 Task: Schedule a meeting for 12th july 2023 by 8PM.
Action: Mouse moved to (613, 81)
Screenshot: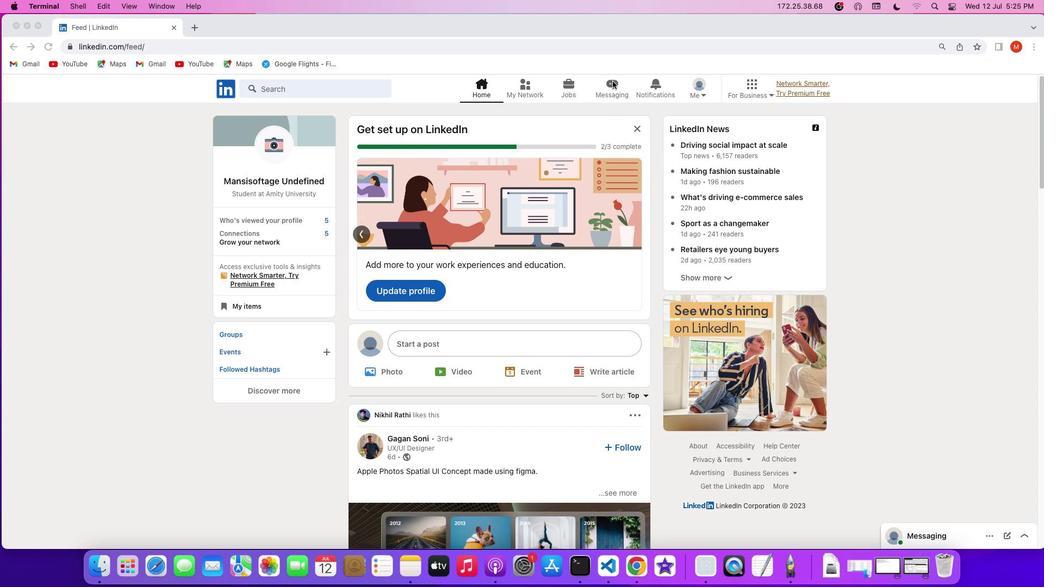 
Action: Mouse pressed left at (613, 81)
Screenshot: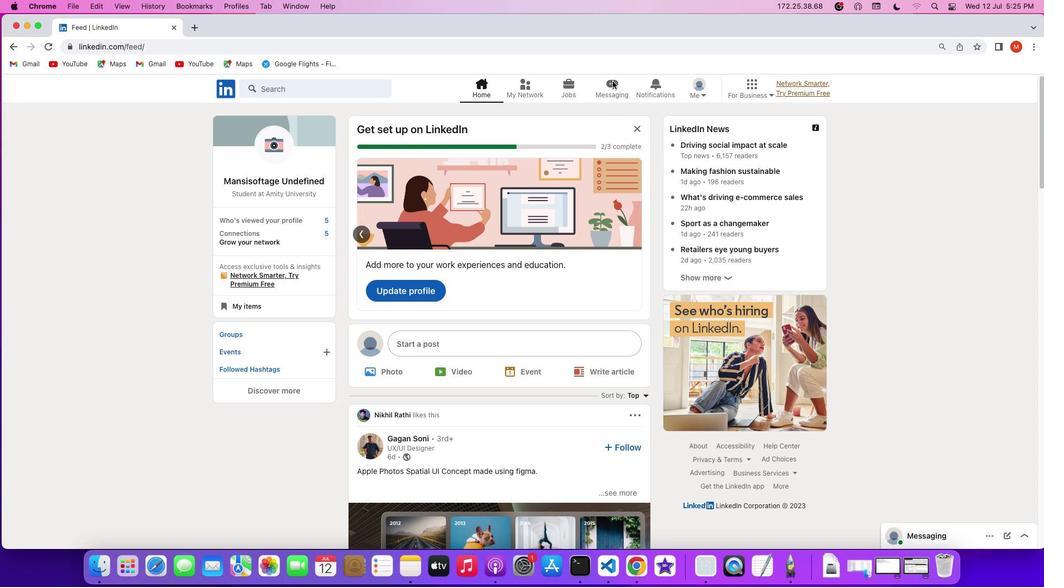 
Action: Mouse moved to (611, 81)
Screenshot: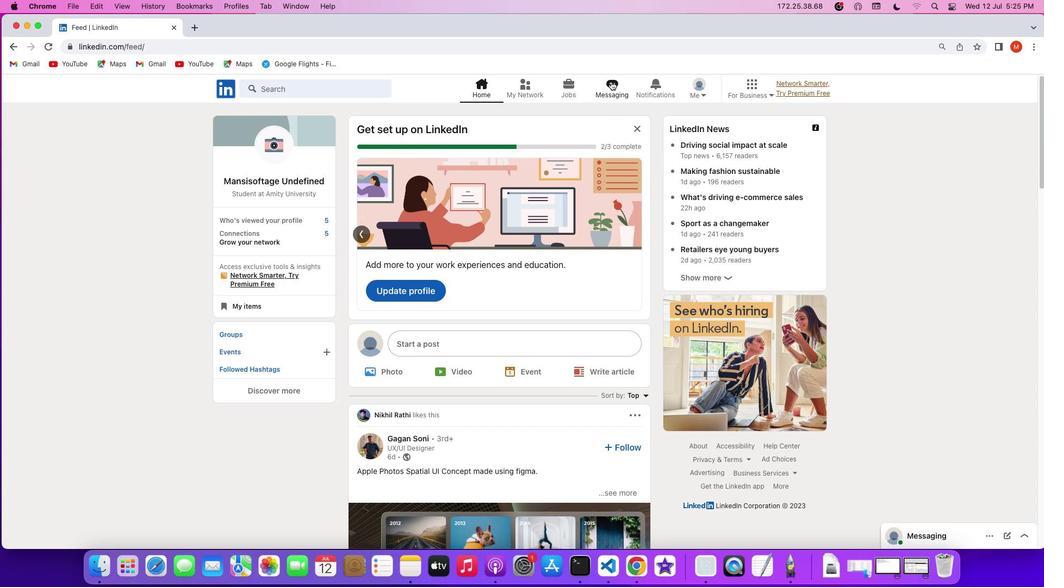 
Action: Mouse pressed left at (611, 81)
Screenshot: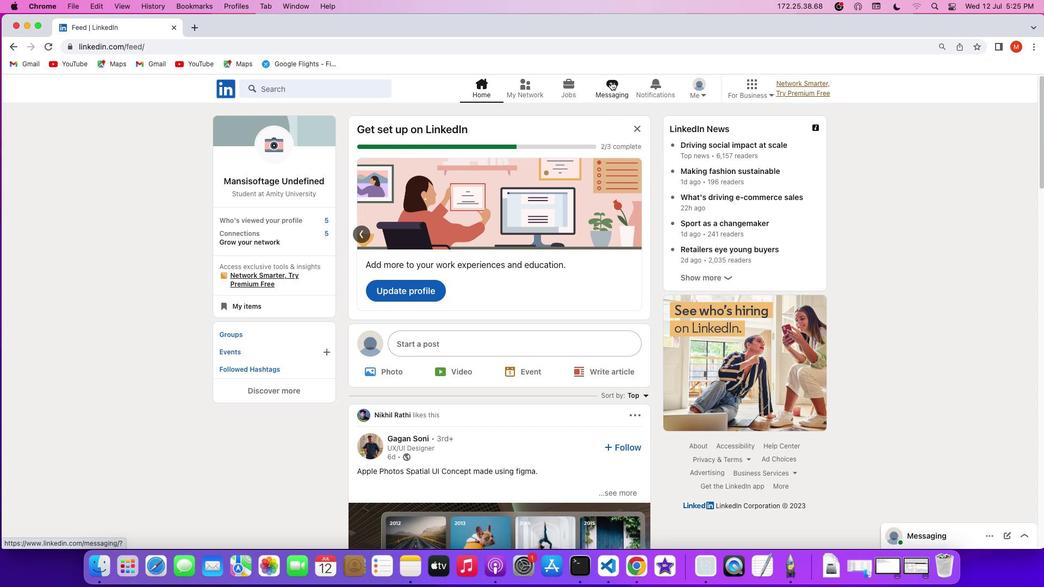 
Action: Mouse moved to (593, 124)
Screenshot: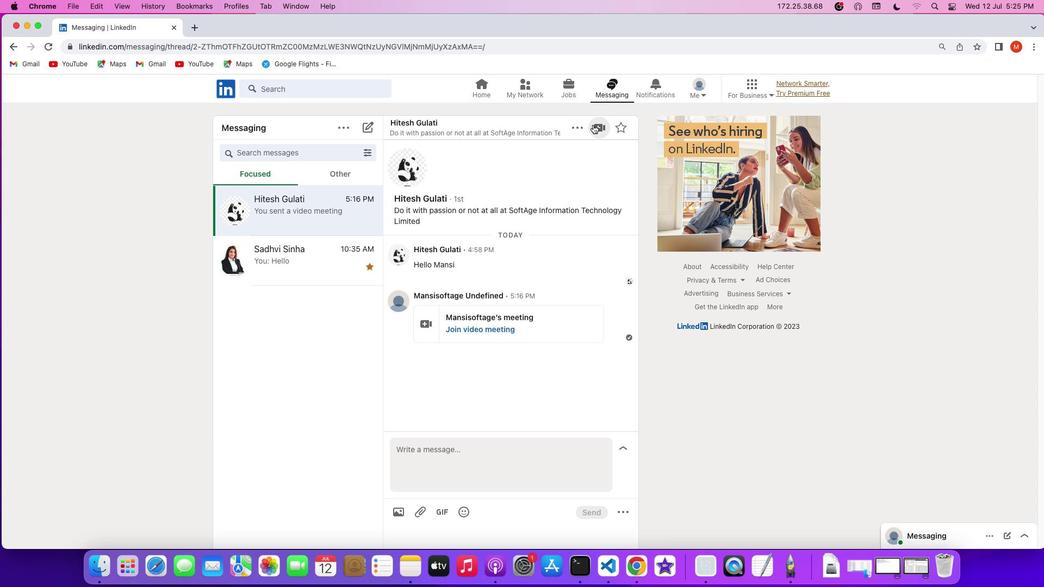 
Action: Mouse pressed left at (593, 124)
Screenshot: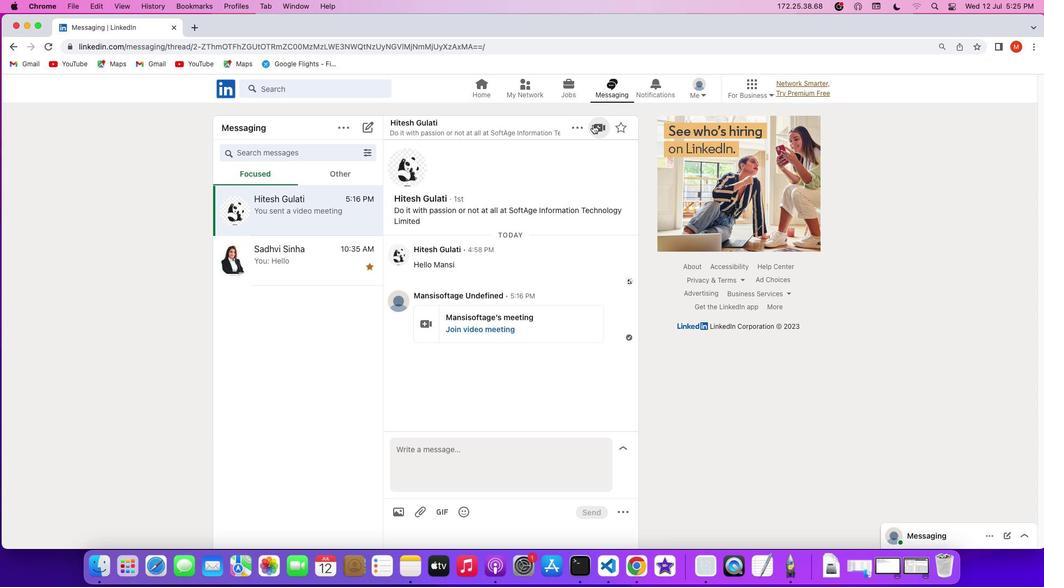 
Action: Mouse moved to (590, 172)
Screenshot: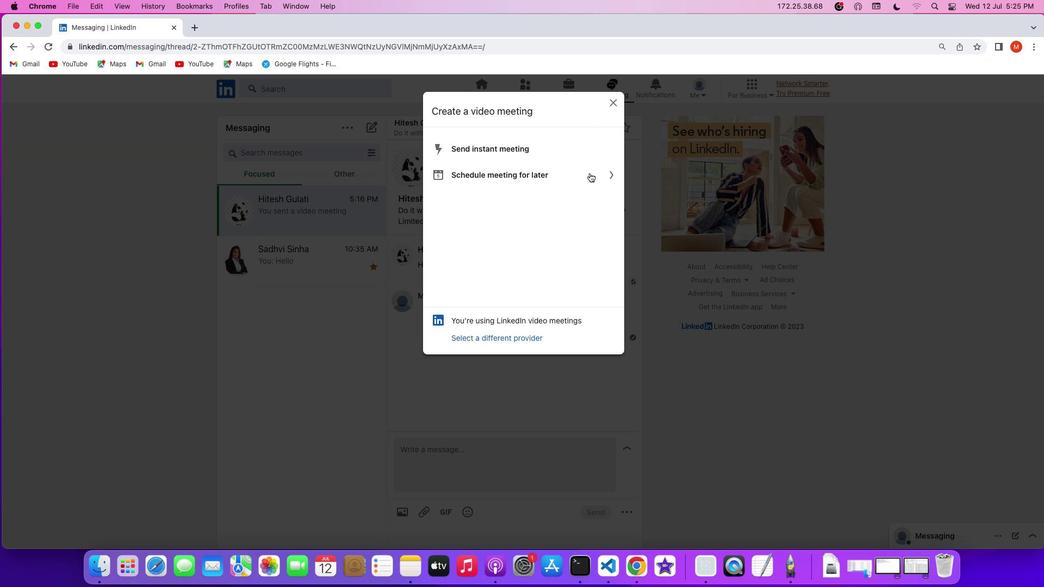 
Action: Mouse pressed left at (590, 172)
Screenshot: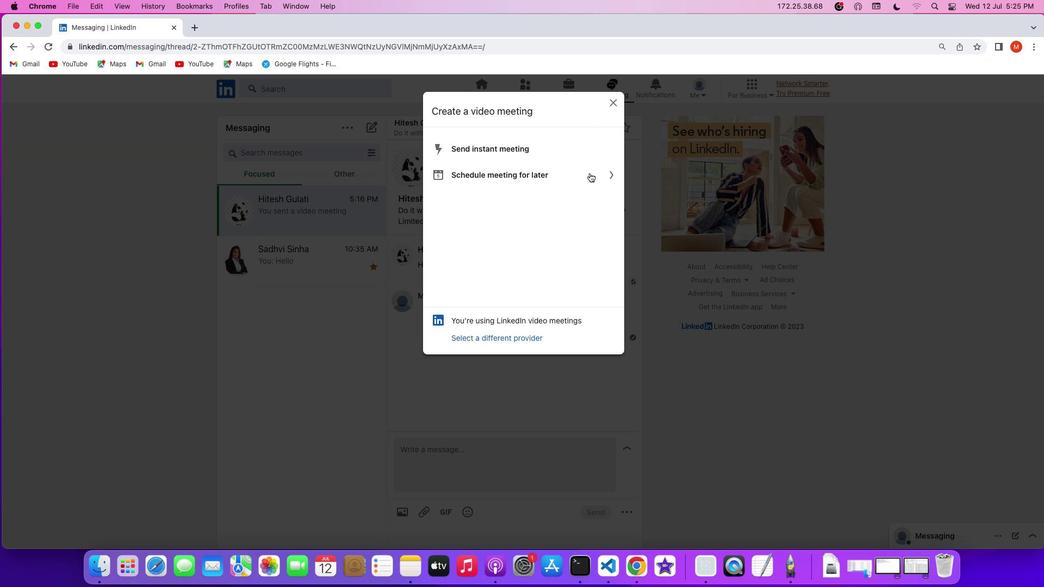 
Action: Mouse moved to (499, 156)
Screenshot: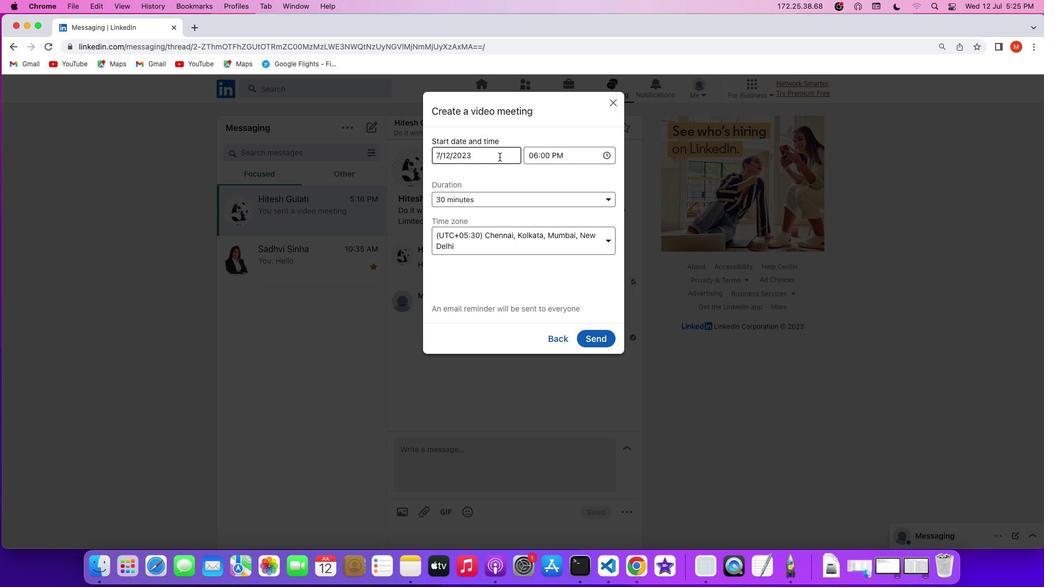
Action: Mouse pressed left at (499, 156)
Screenshot: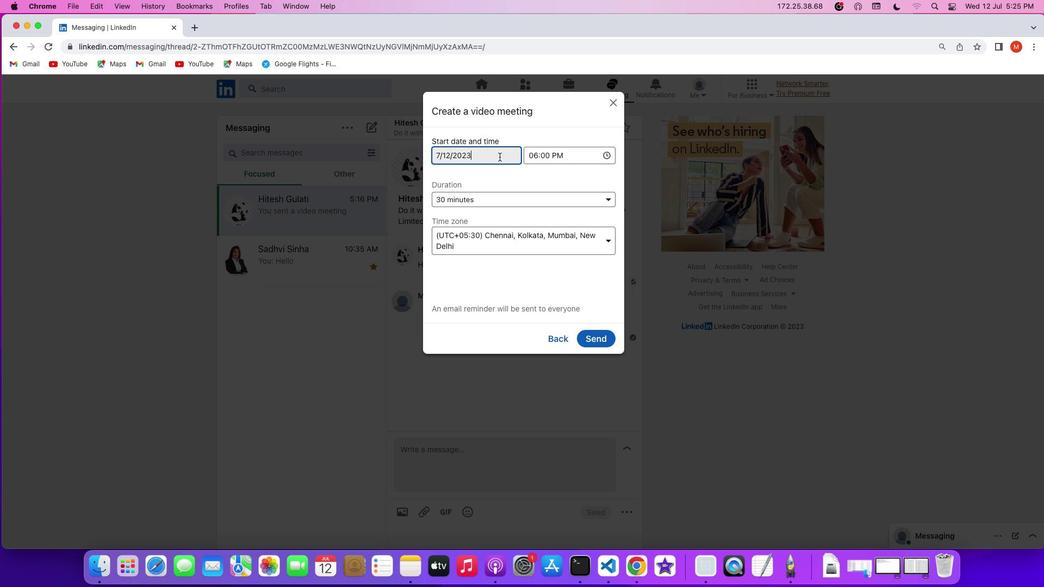 
Action: Mouse moved to (532, 280)
Screenshot: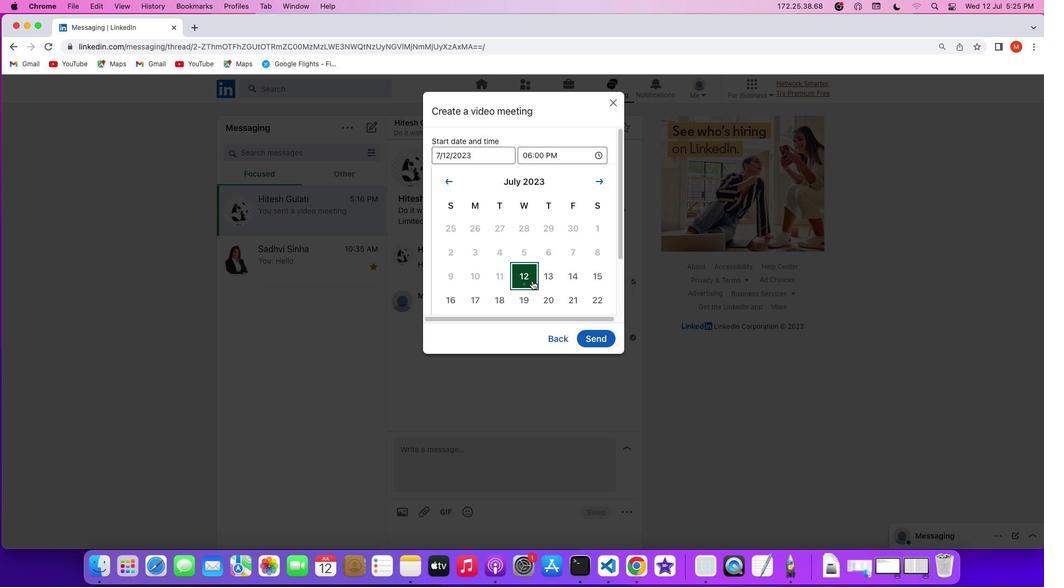 
Action: Mouse pressed left at (532, 280)
Screenshot: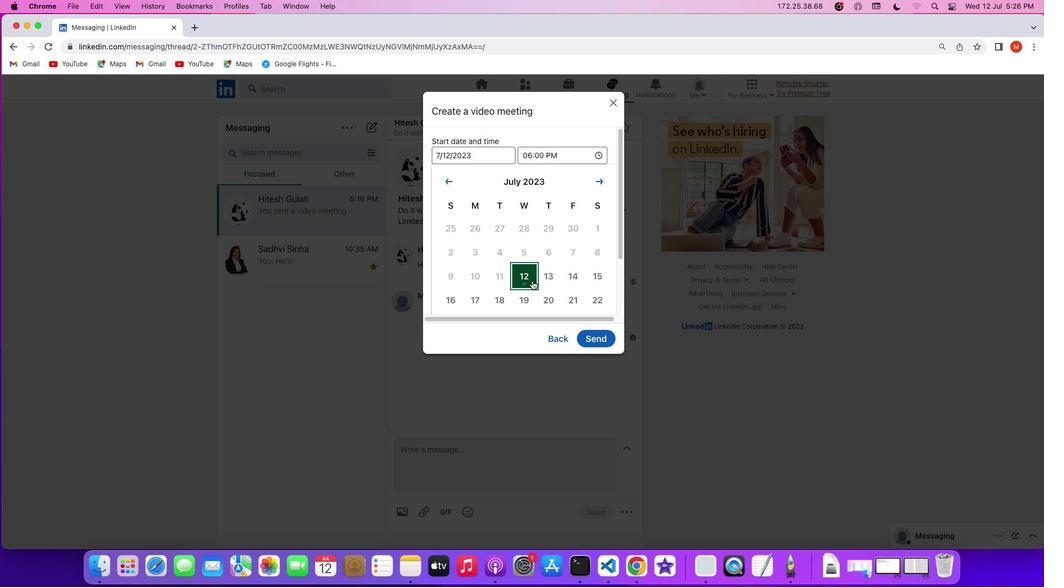 
Action: Mouse moved to (576, 154)
Screenshot: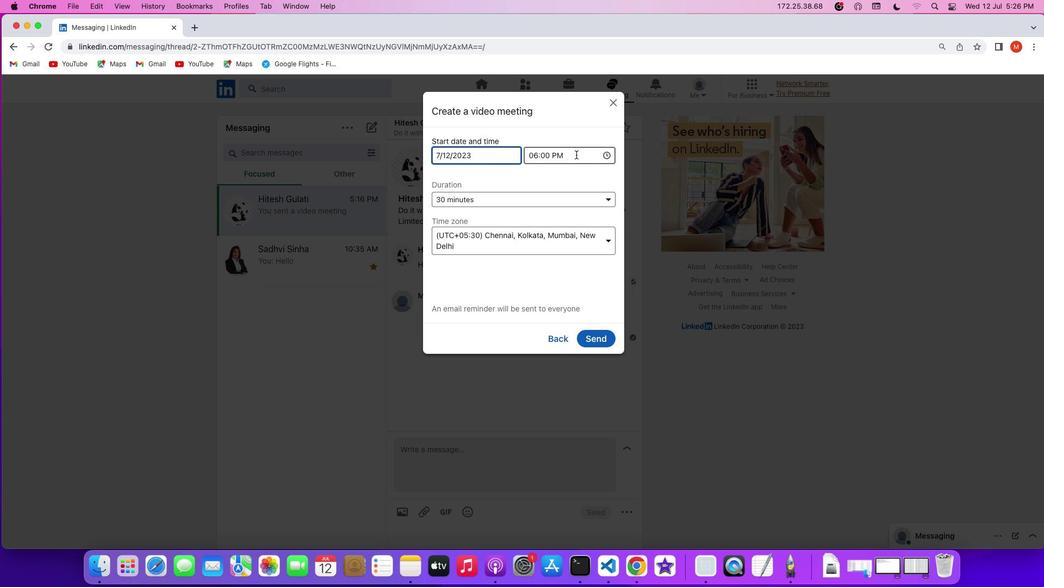 
Action: Mouse pressed left at (576, 154)
Screenshot: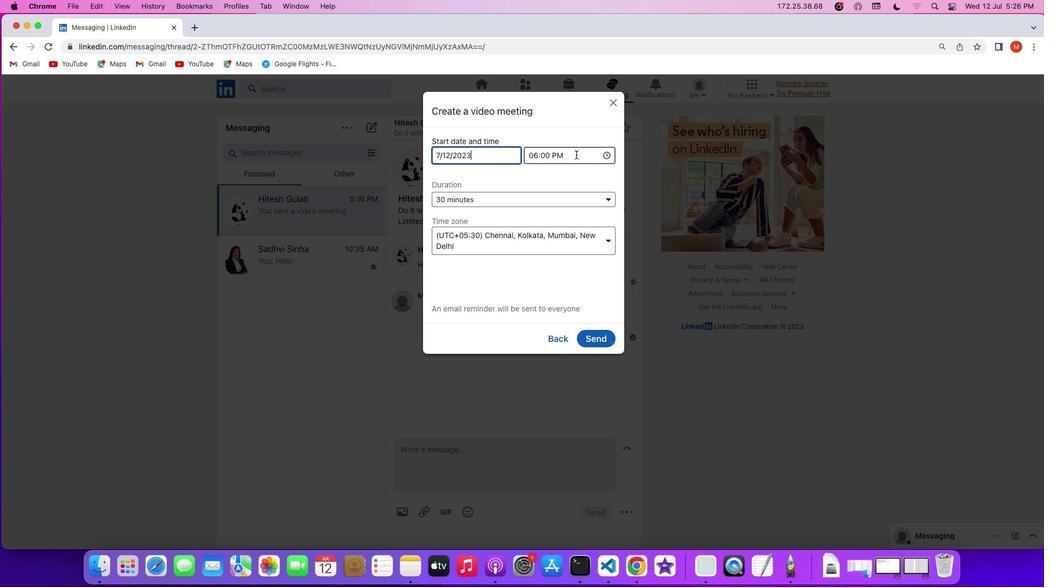 
Action: Mouse moved to (579, 156)
Screenshot: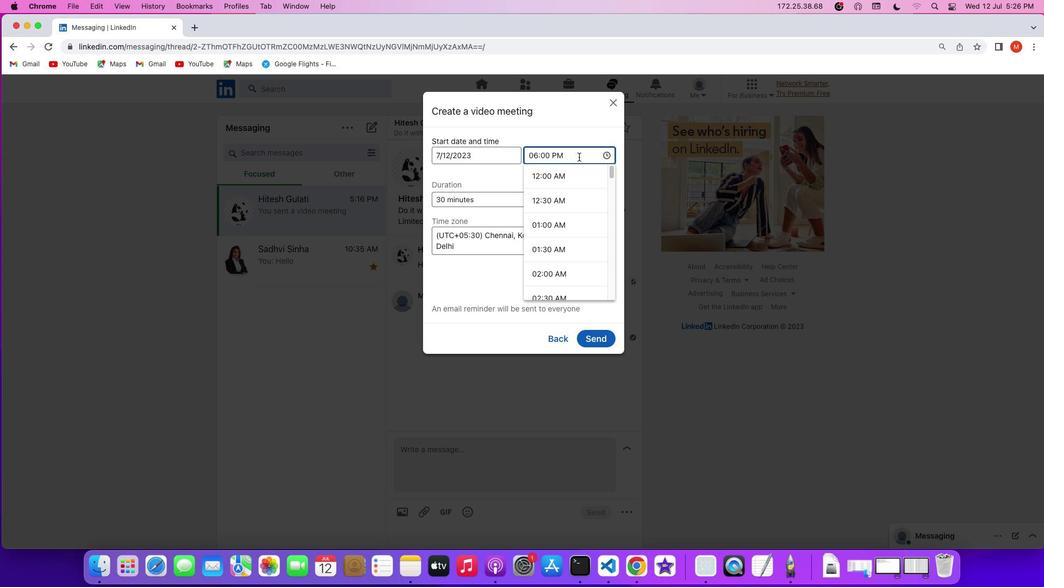 
Action: Key pressed Key.backspaceKey.backspaceKey.backspaceKey.backspaceKey.backspaceKey.backspaceKey.backspaceKey.backspaceKey.backspace'0''8'Key.shift':'
Screenshot: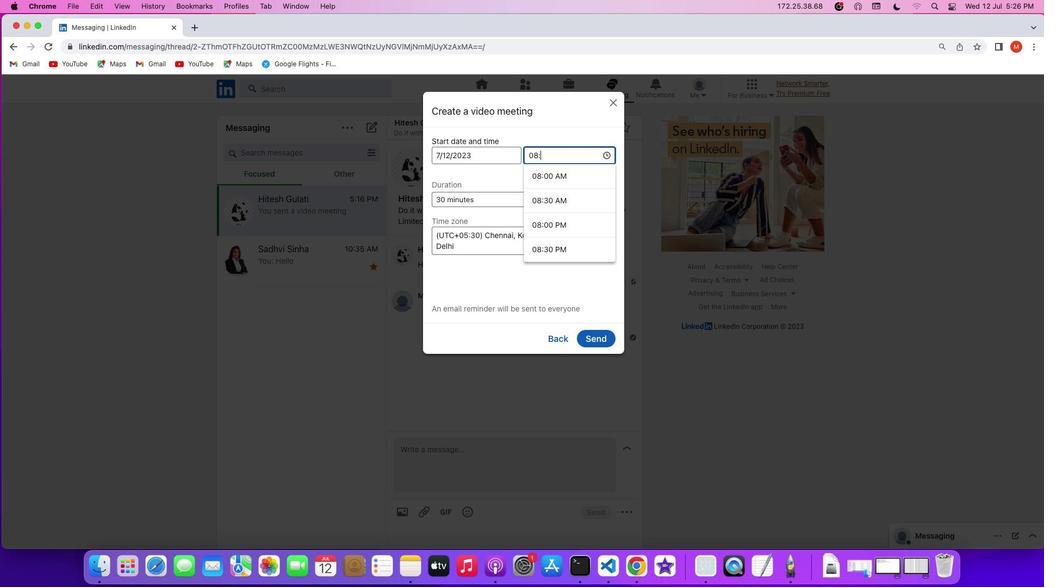 
Action: Mouse moved to (597, 218)
Screenshot: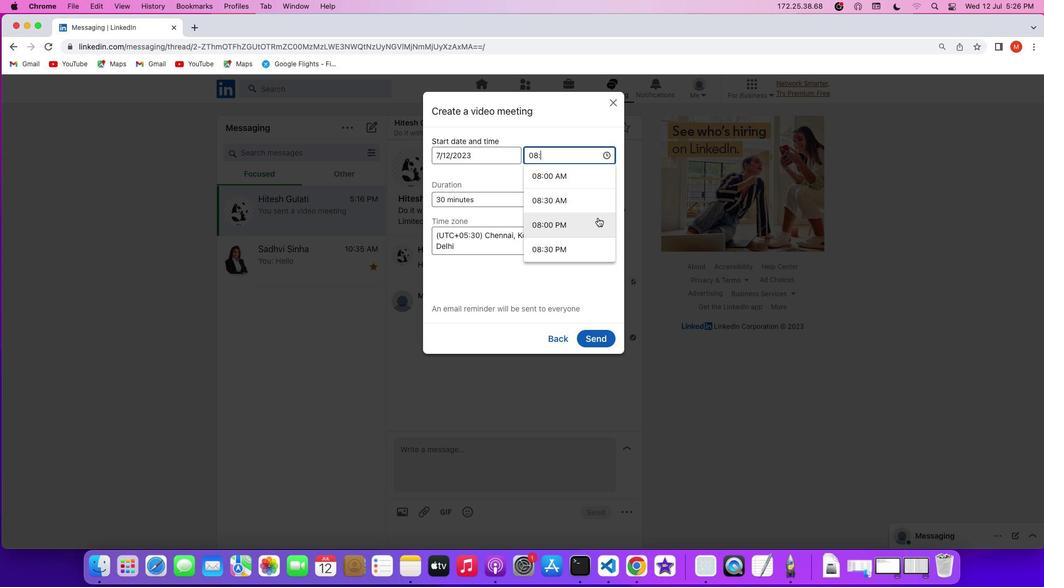 
Action: Mouse pressed left at (597, 218)
Screenshot: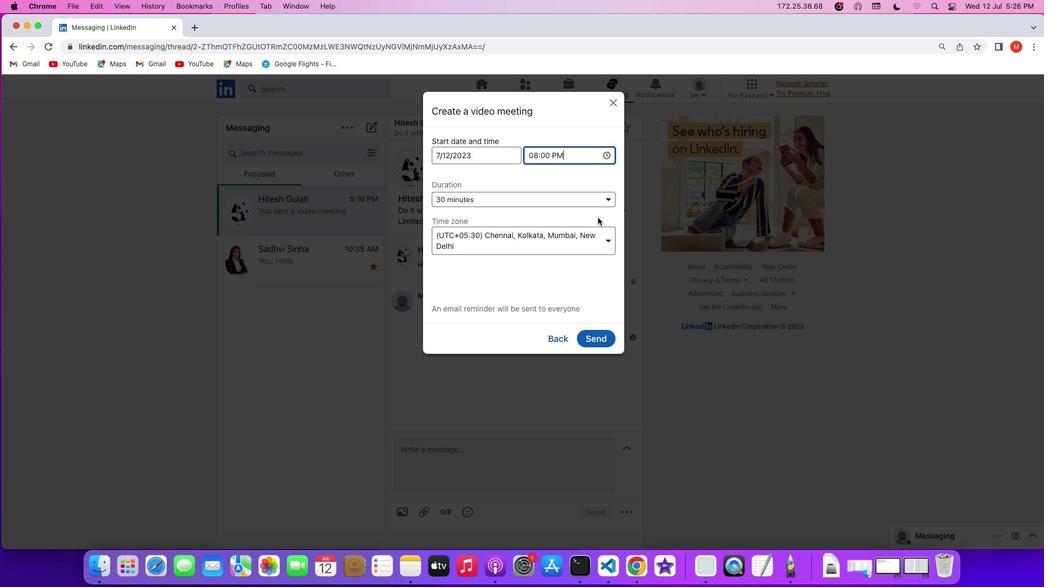 
Action: Mouse moved to (583, 293)
Screenshot: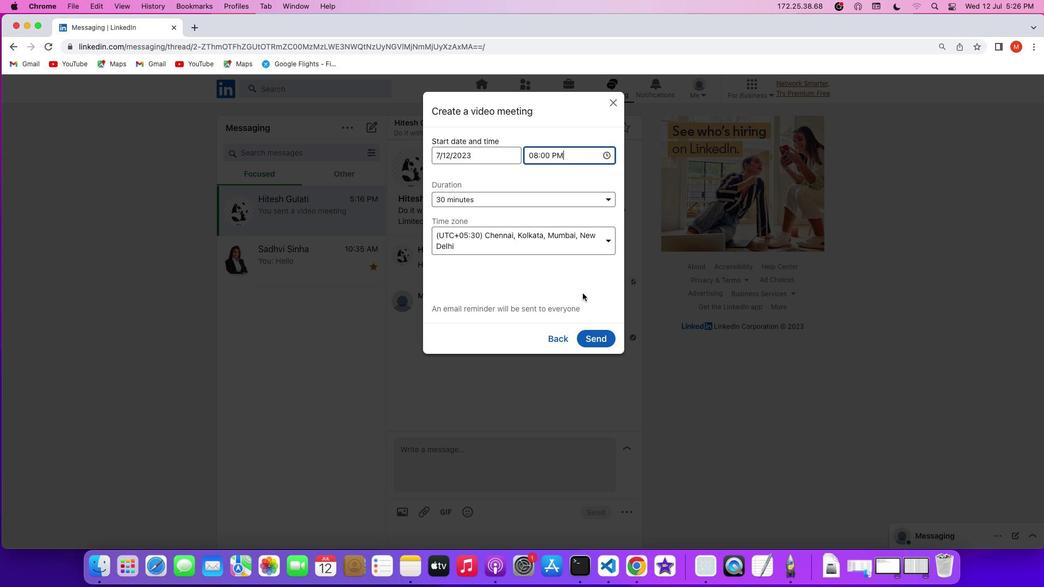 
